 Task: Find public transportation options from Los Angeles, California, to Las Vegas, Nevada.
Action: Mouse moved to (219, 77)
Screenshot: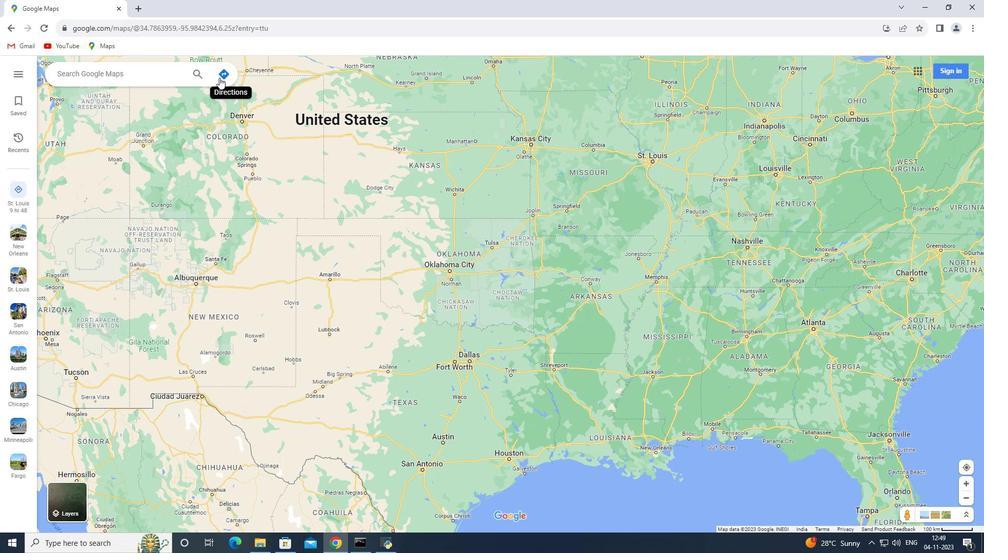 
Action: Mouse pressed left at (219, 77)
Screenshot: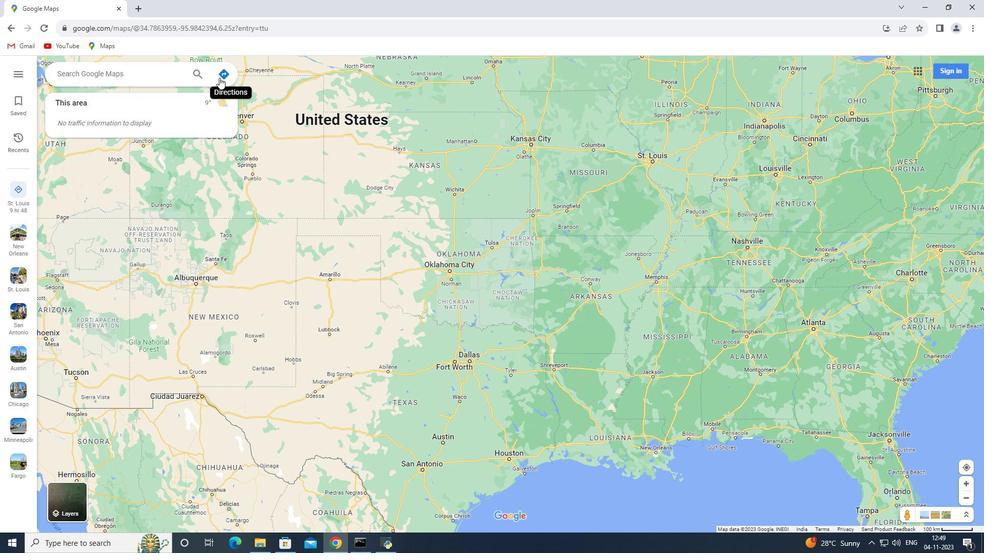 
Action: Mouse moved to (138, 99)
Screenshot: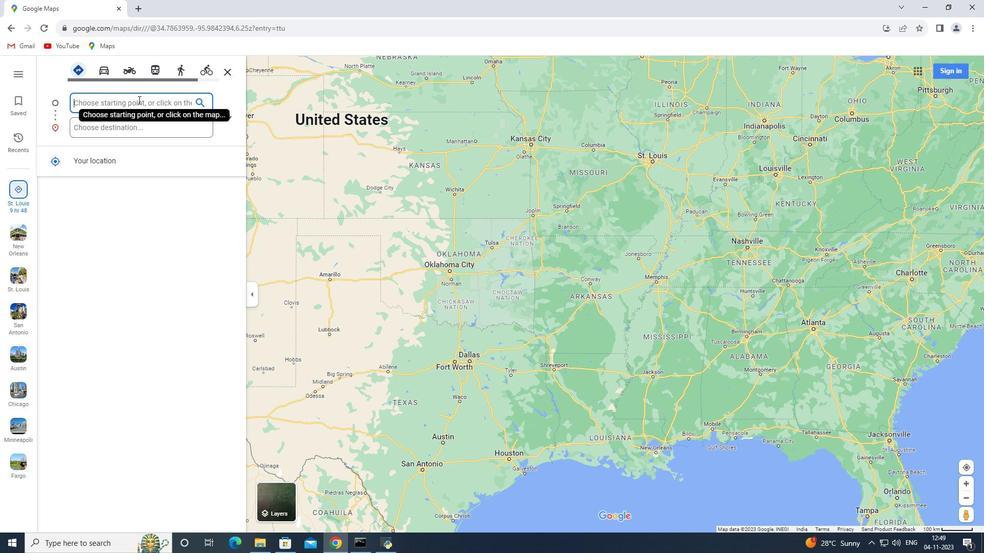 
Action: Key pressed <Key.shift_r>Los<Key.space><Key.shift>Angeles,<Key.space><Key.shift>California
Screenshot: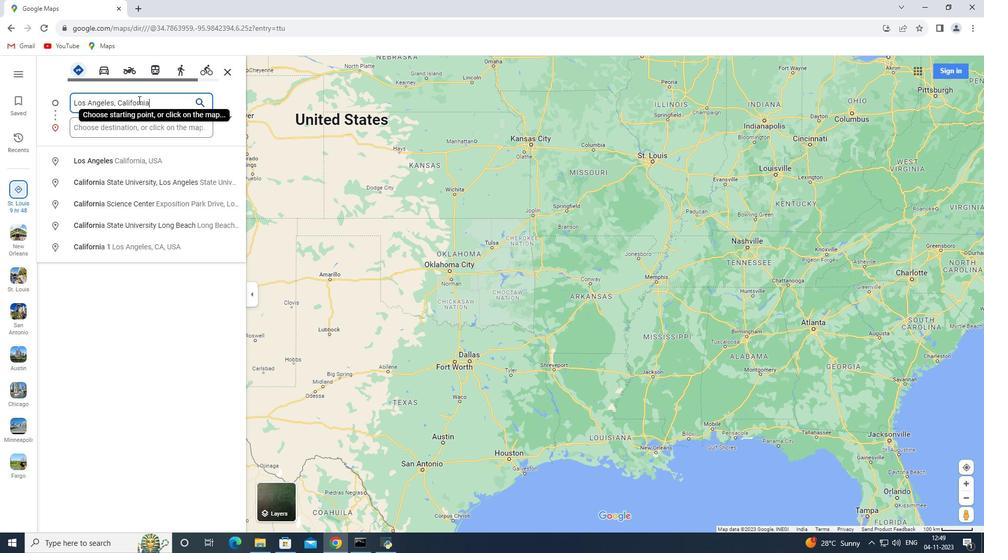 
Action: Mouse moved to (119, 125)
Screenshot: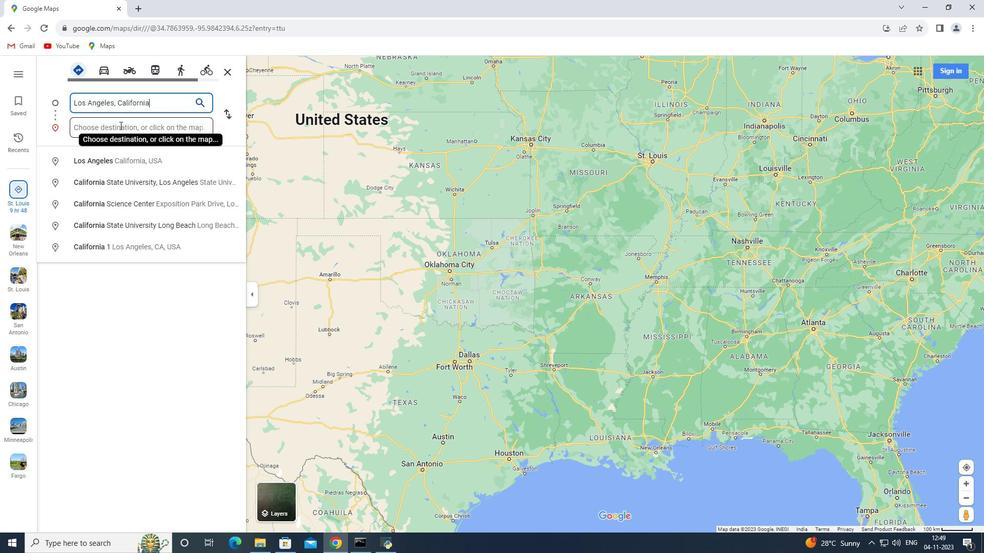 
Action: Mouse pressed left at (119, 125)
Screenshot: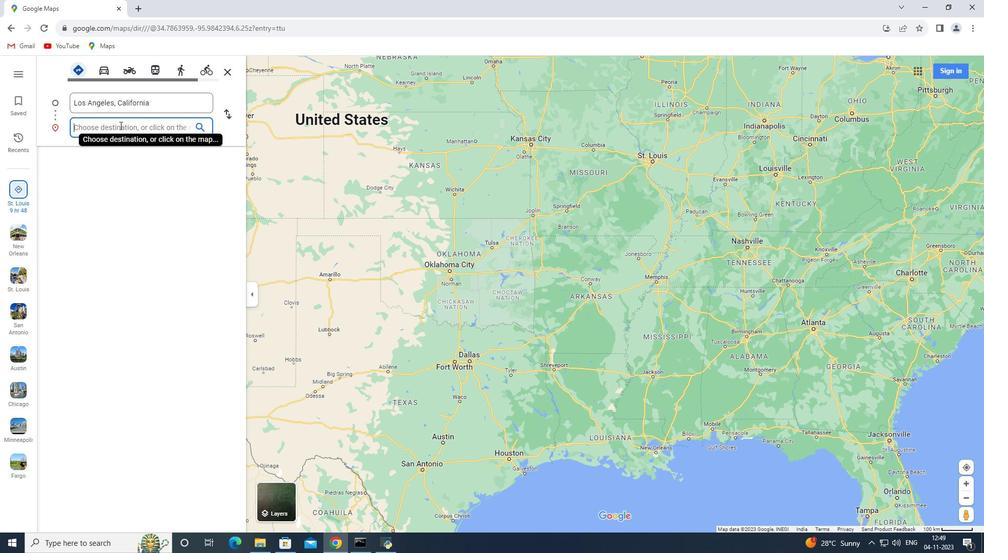 
Action: Key pressed <Key.shift>Las<Key.space><Key.shift><Key.shift><Key.shift><Key.shift><Key.shift><Key.shift><Key.shift>Vegas,<Key.space><Key.shift>Nevada<Key.enter>
Screenshot: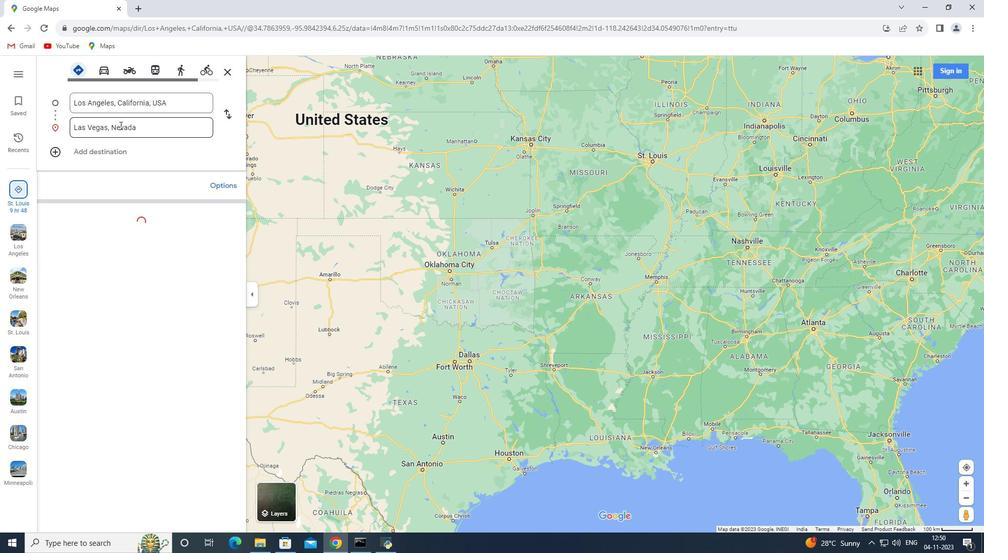 
Action: Mouse moved to (556, 72)
Screenshot: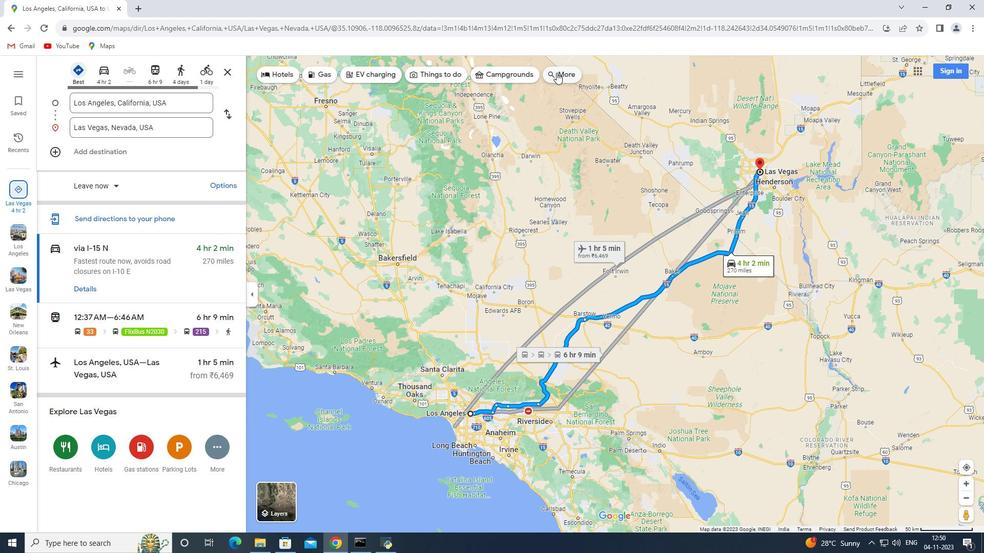 
Action: Mouse pressed left at (556, 72)
Screenshot: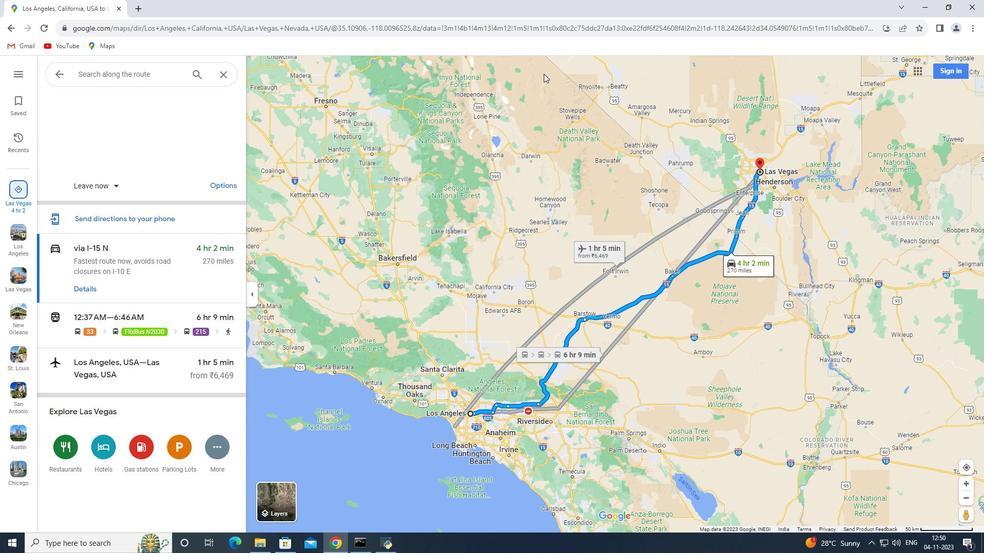 
Action: Mouse moved to (104, 74)
Screenshot: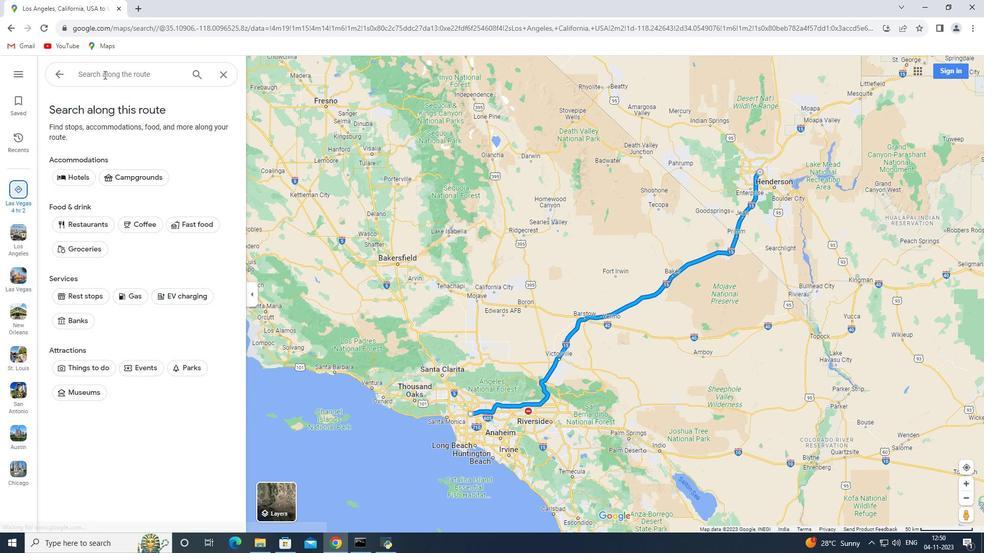 
Action: Mouse pressed left at (104, 74)
Screenshot: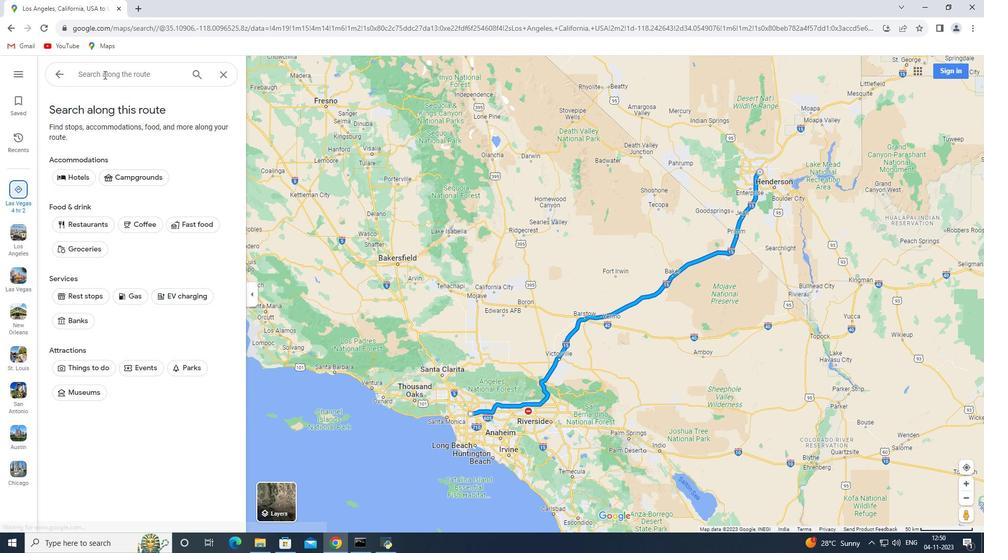 
Action: Key pressed public<Key.space>transportation<Key.enter>
Screenshot: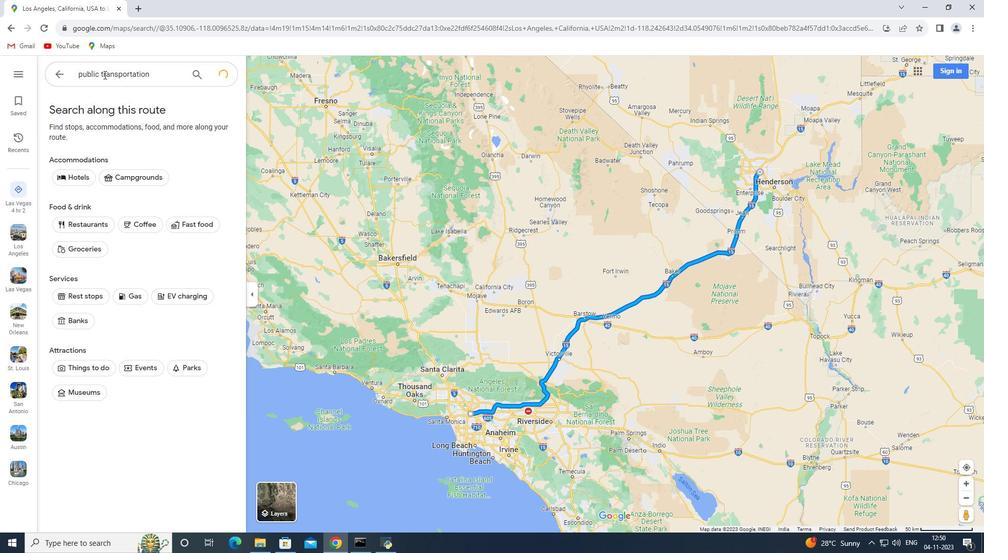 
